 Task: Create a rule from the Routing list, Task moved to a section -> Set Priority in the project BroaderVision , set the section as Done clear the priority
Action: Mouse moved to (1321, 220)
Screenshot: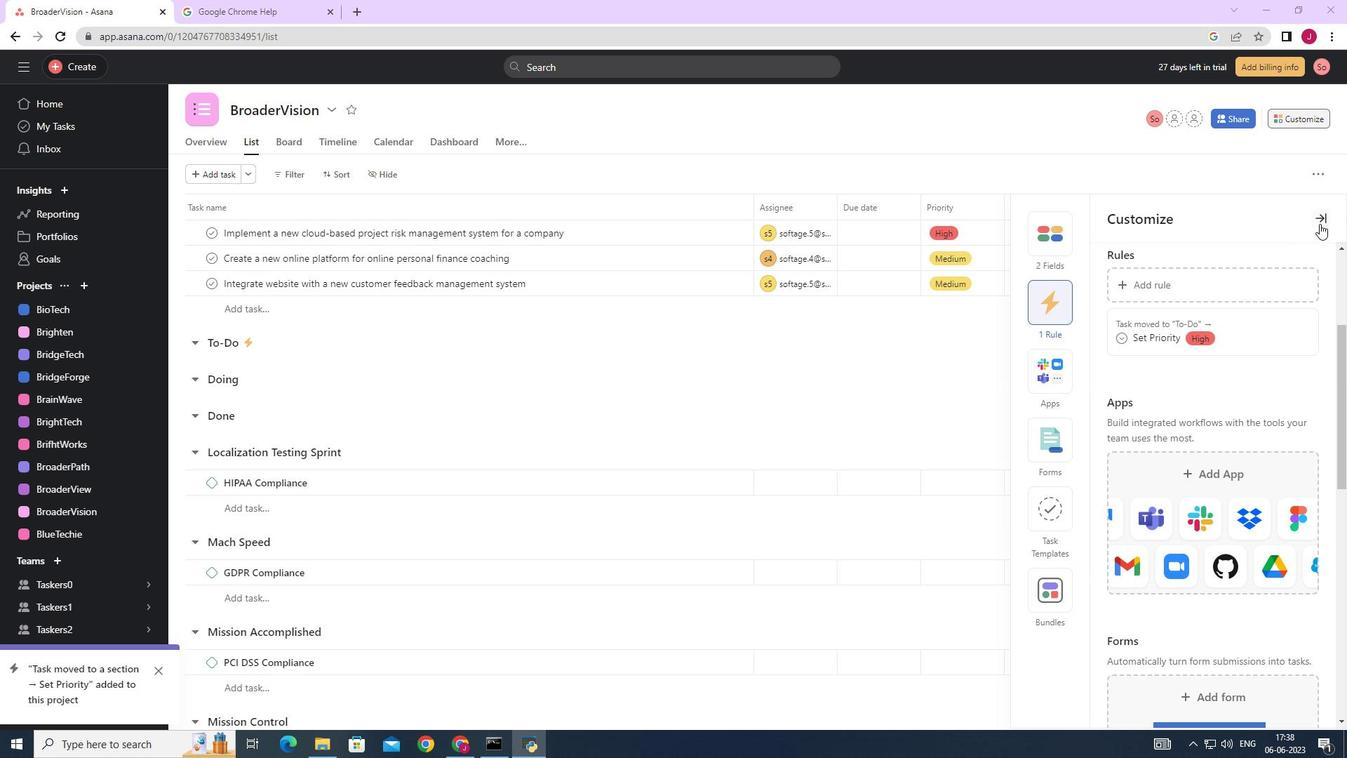 
Action: Mouse pressed left at (1321, 220)
Screenshot: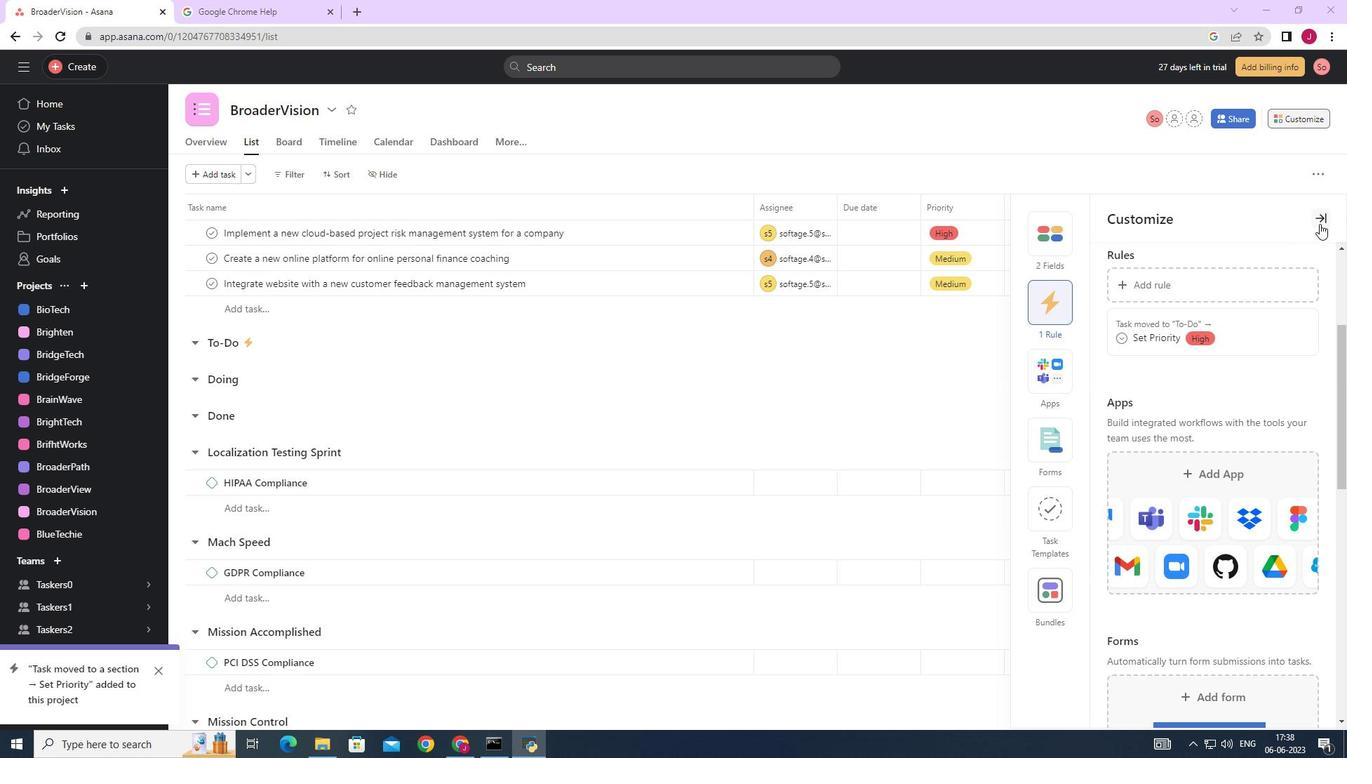 
Action: Mouse moved to (1300, 117)
Screenshot: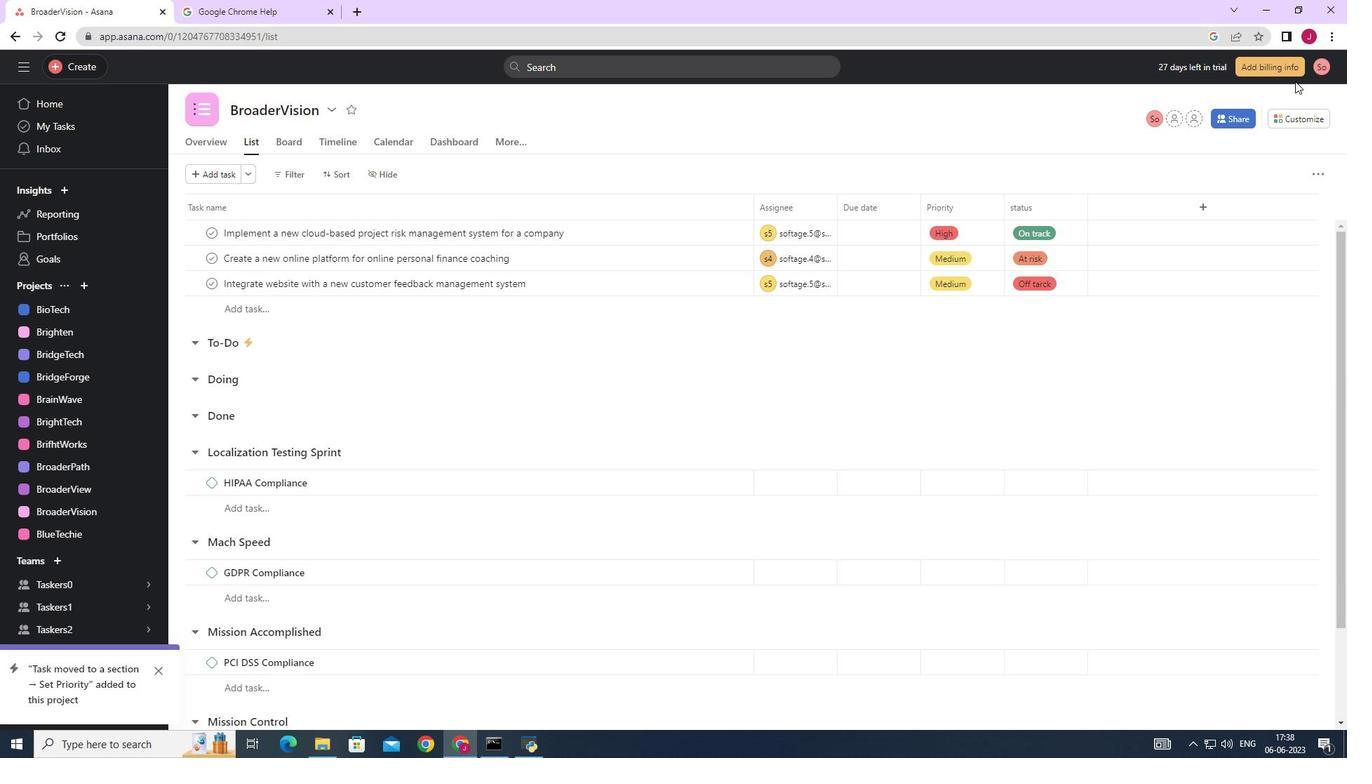
Action: Mouse pressed left at (1300, 117)
Screenshot: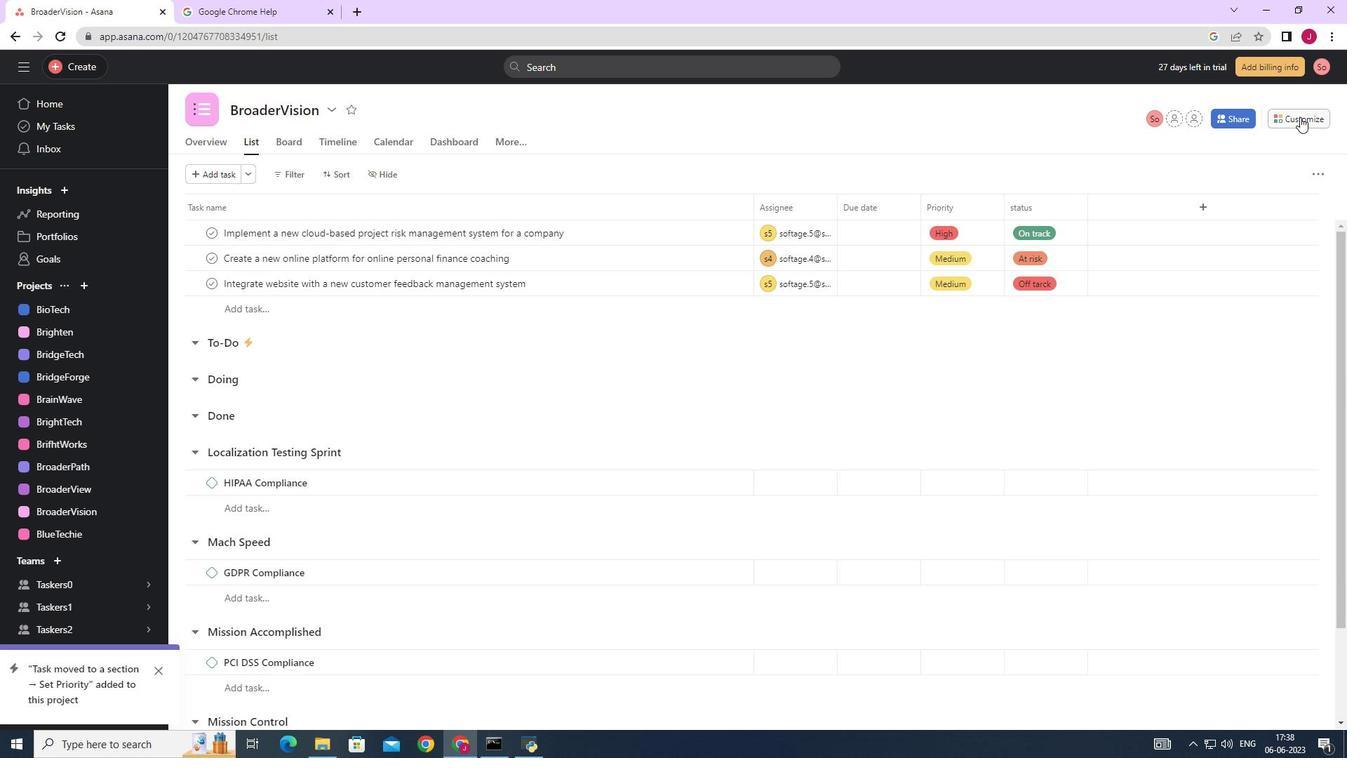 
Action: Mouse moved to (1061, 301)
Screenshot: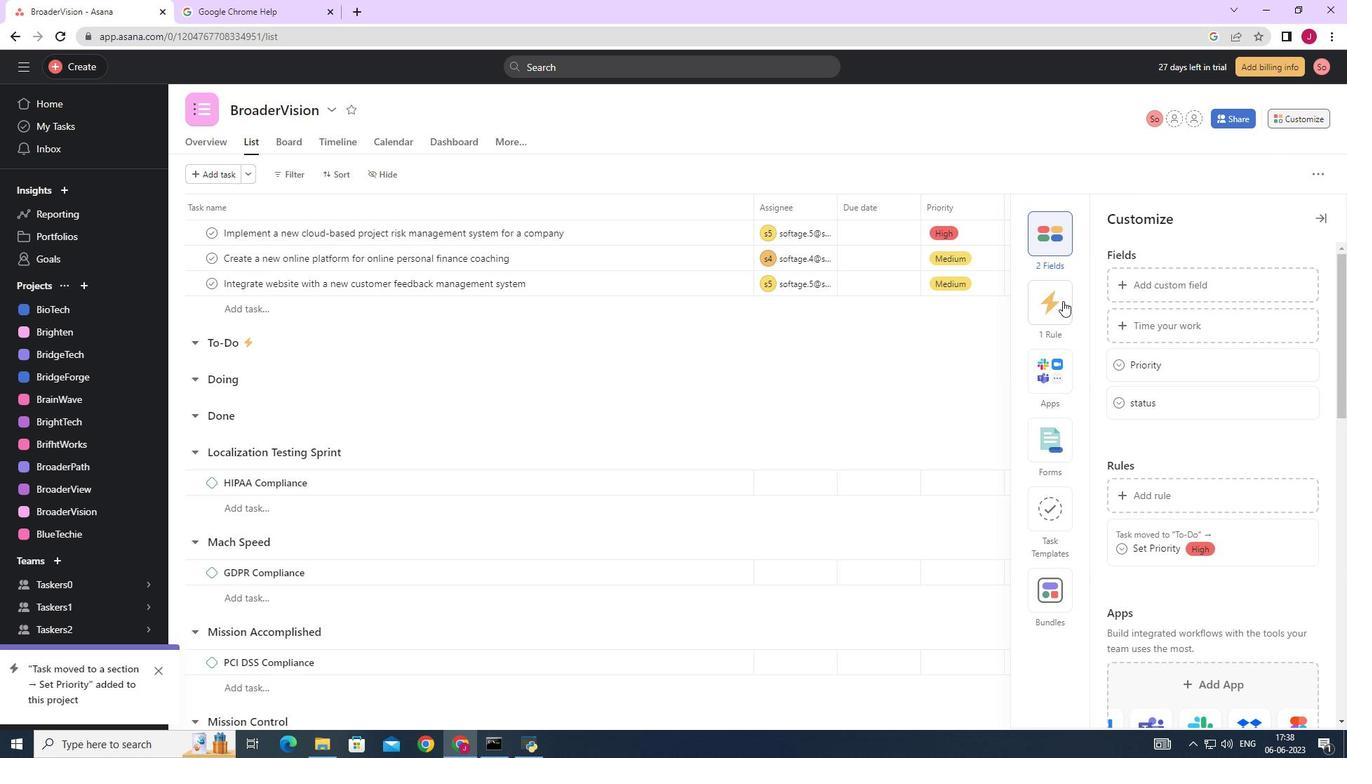 
Action: Mouse pressed left at (1061, 301)
Screenshot: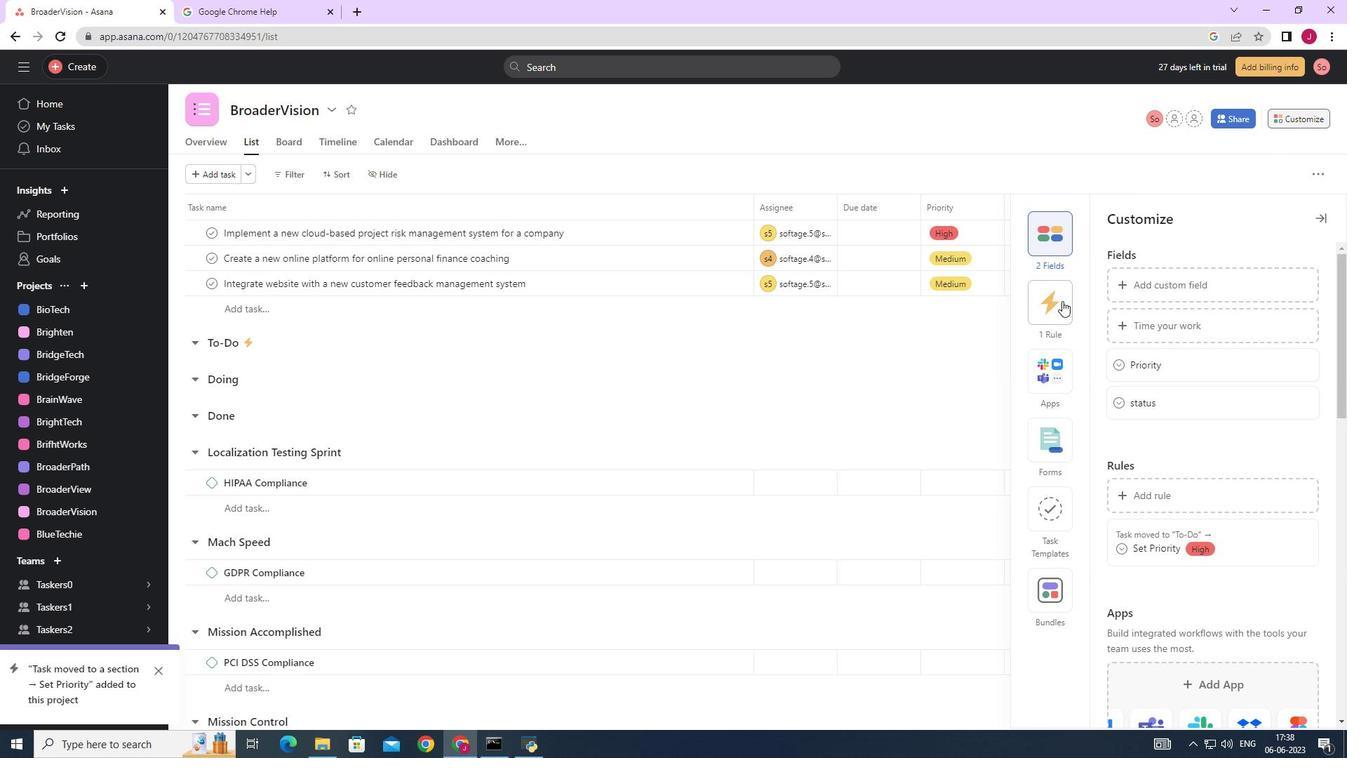 
Action: Mouse moved to (1168, 280)
Screenshot: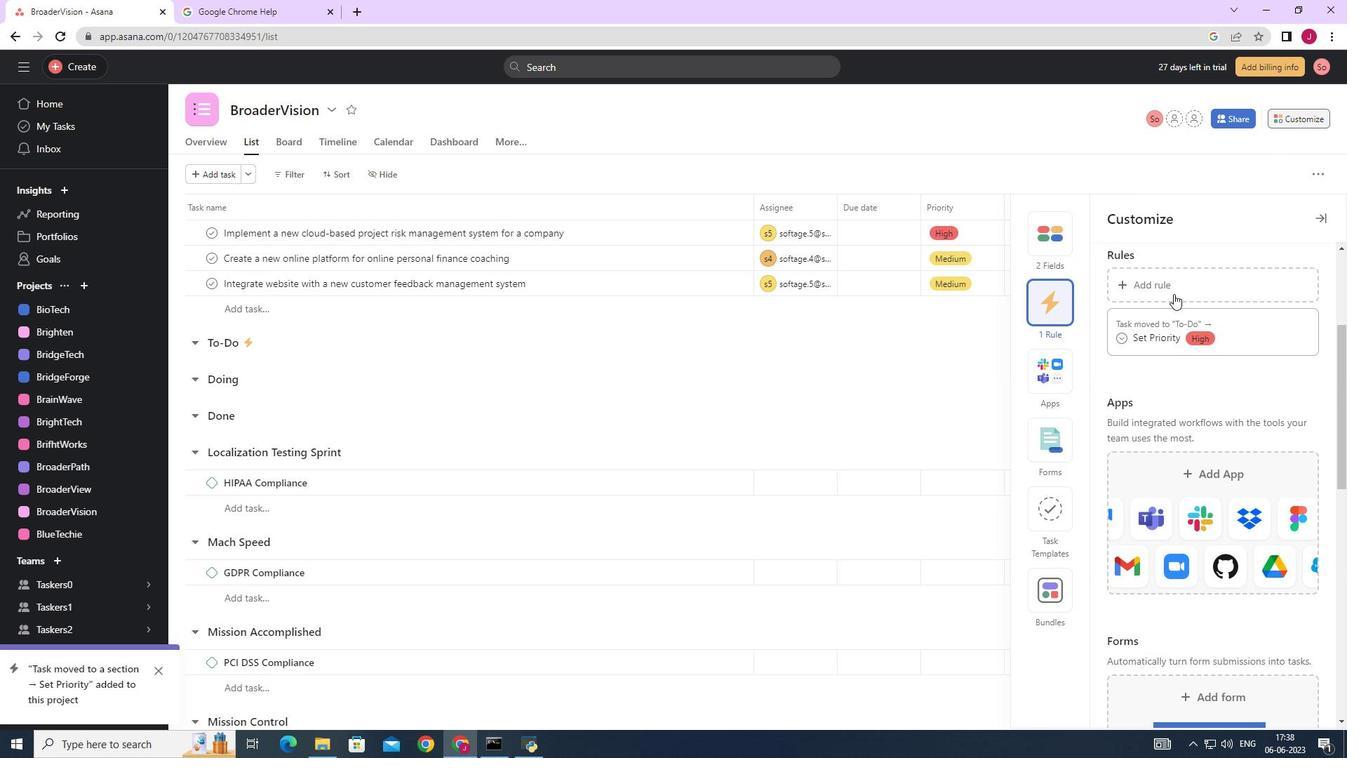 
Action: Mouse pressed left at (1168, 280)
Screenshot: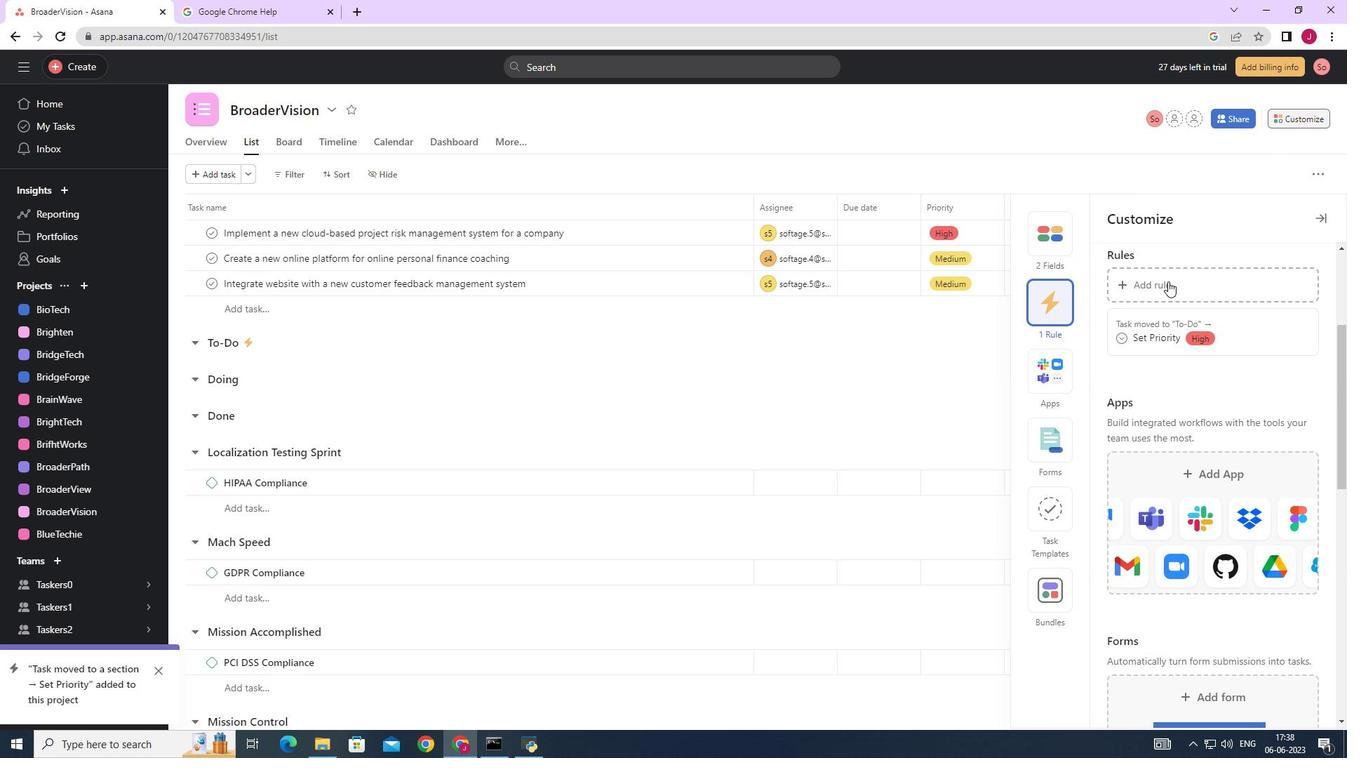 
Action: Mouse moved to (284, 184)
Screenshot: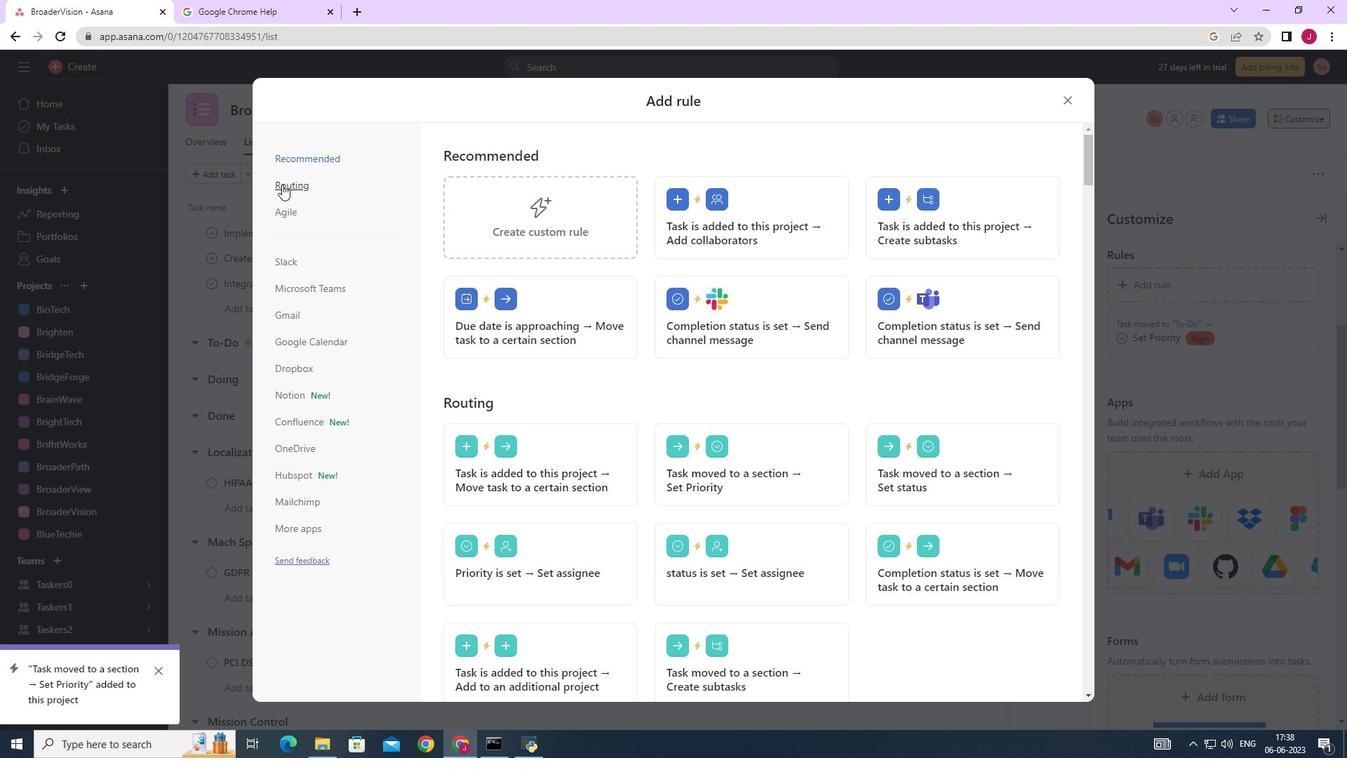
Action: Mouse pressed left at (284, 184)
Screenshot: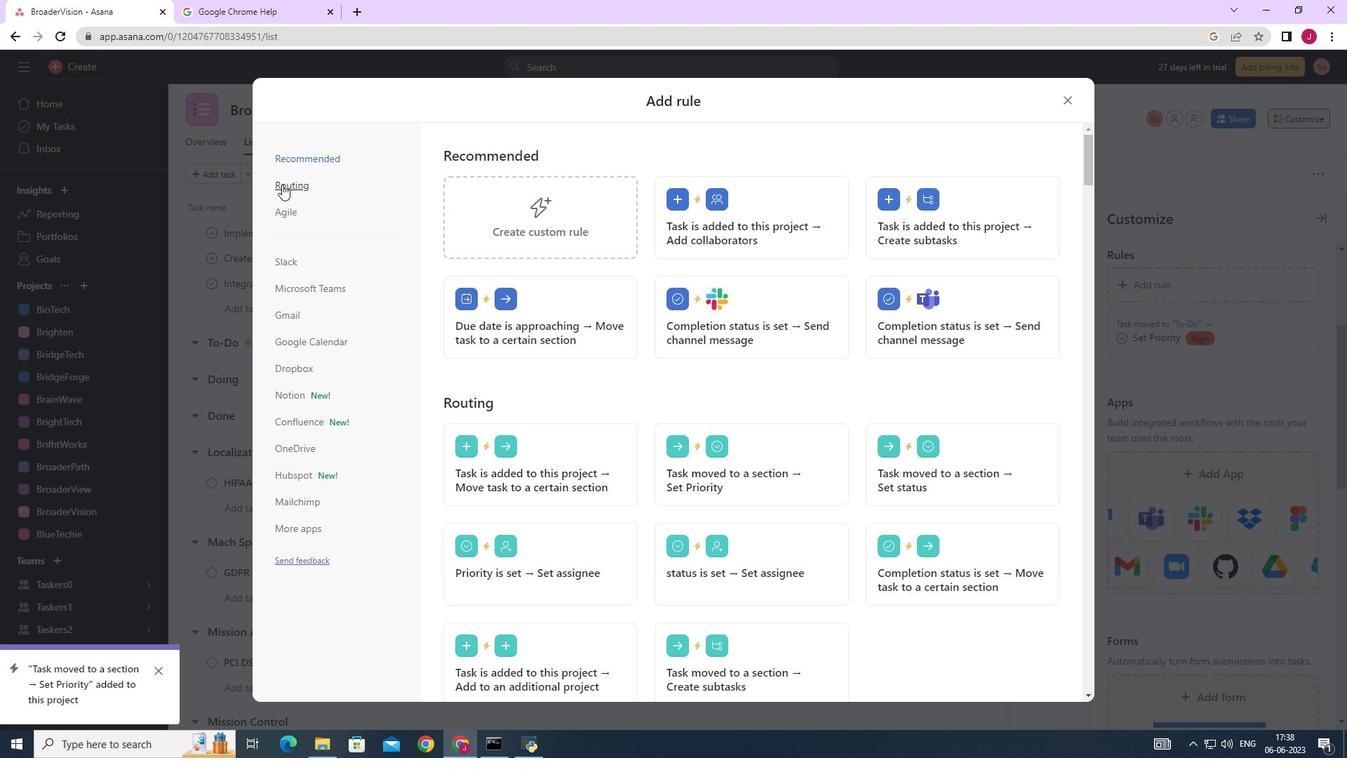 
Action: Mouse moved to (741, 218)
Screenshot: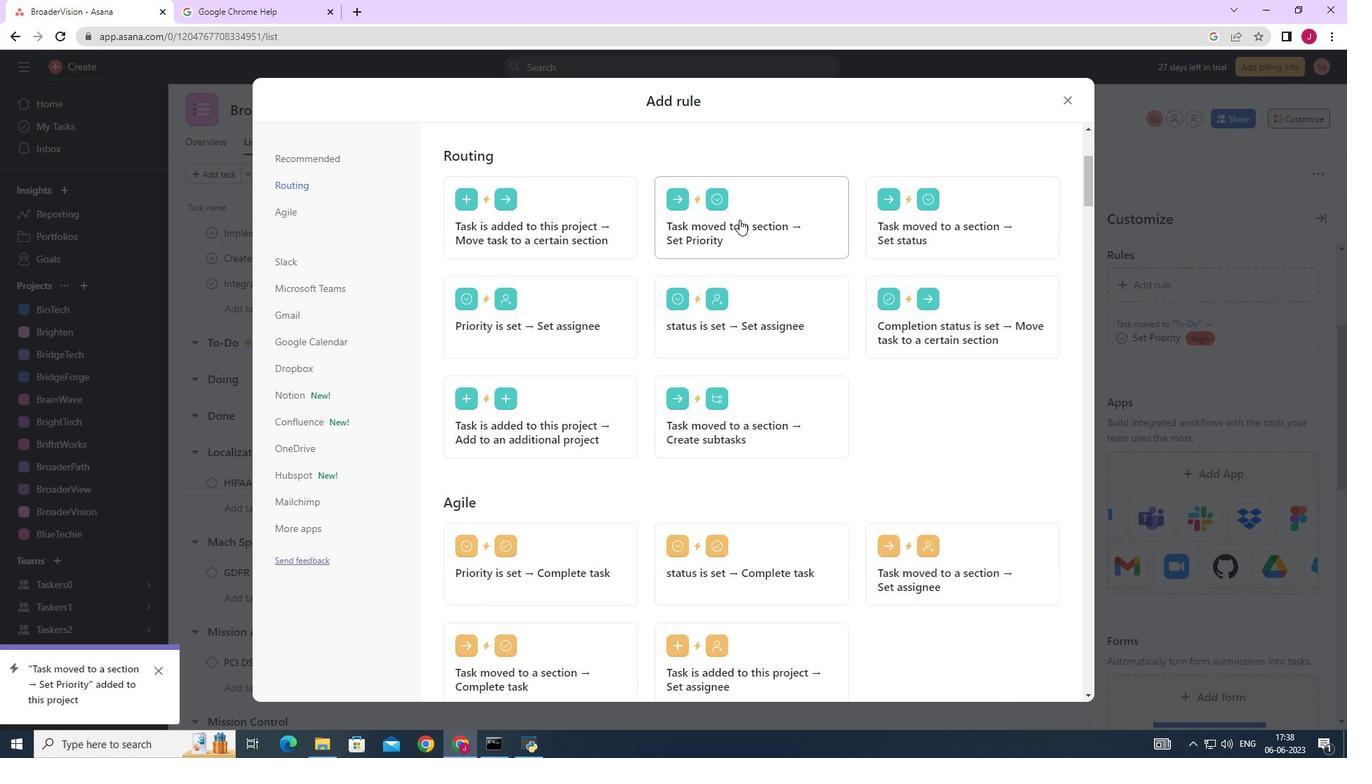 
Action: Mouse pressed left at (740, 218)
Screenshot: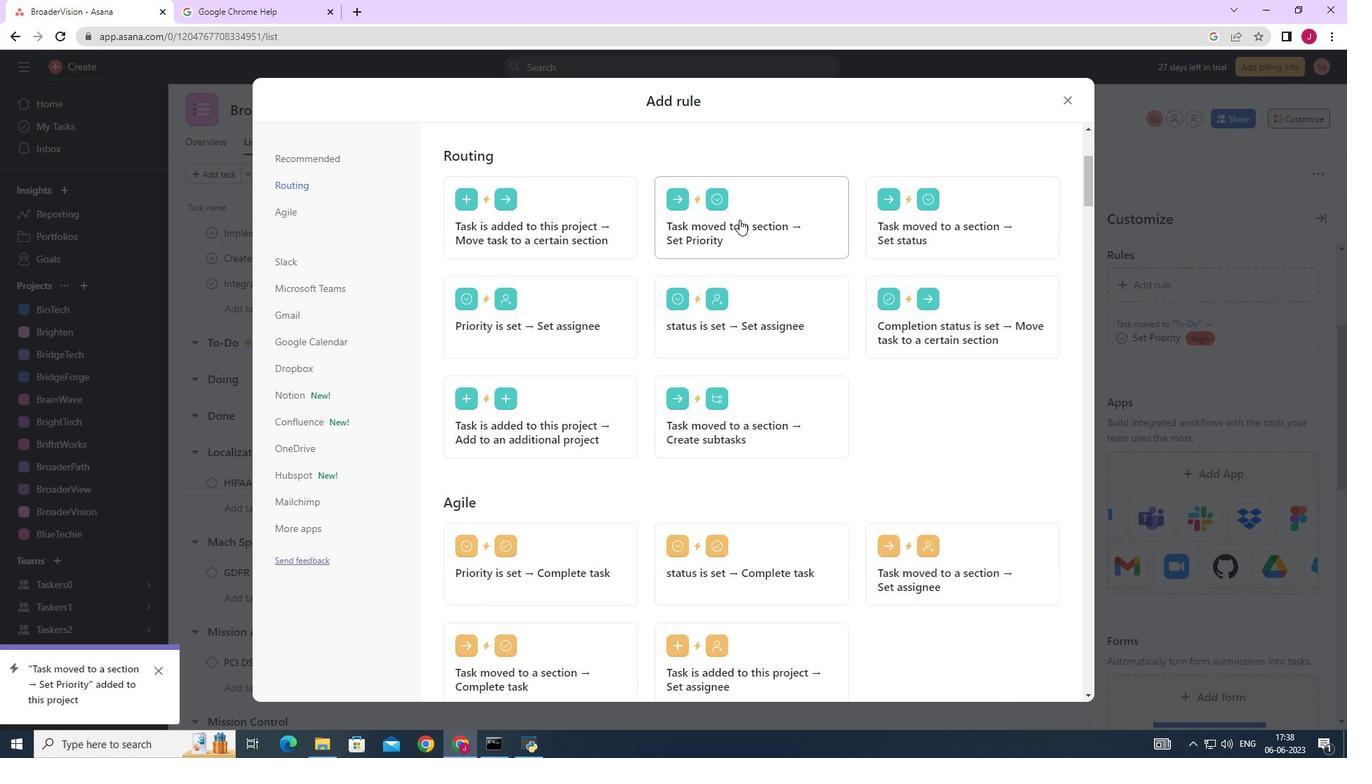 
Action: Mouse moved to (524, 381)
Screenshot: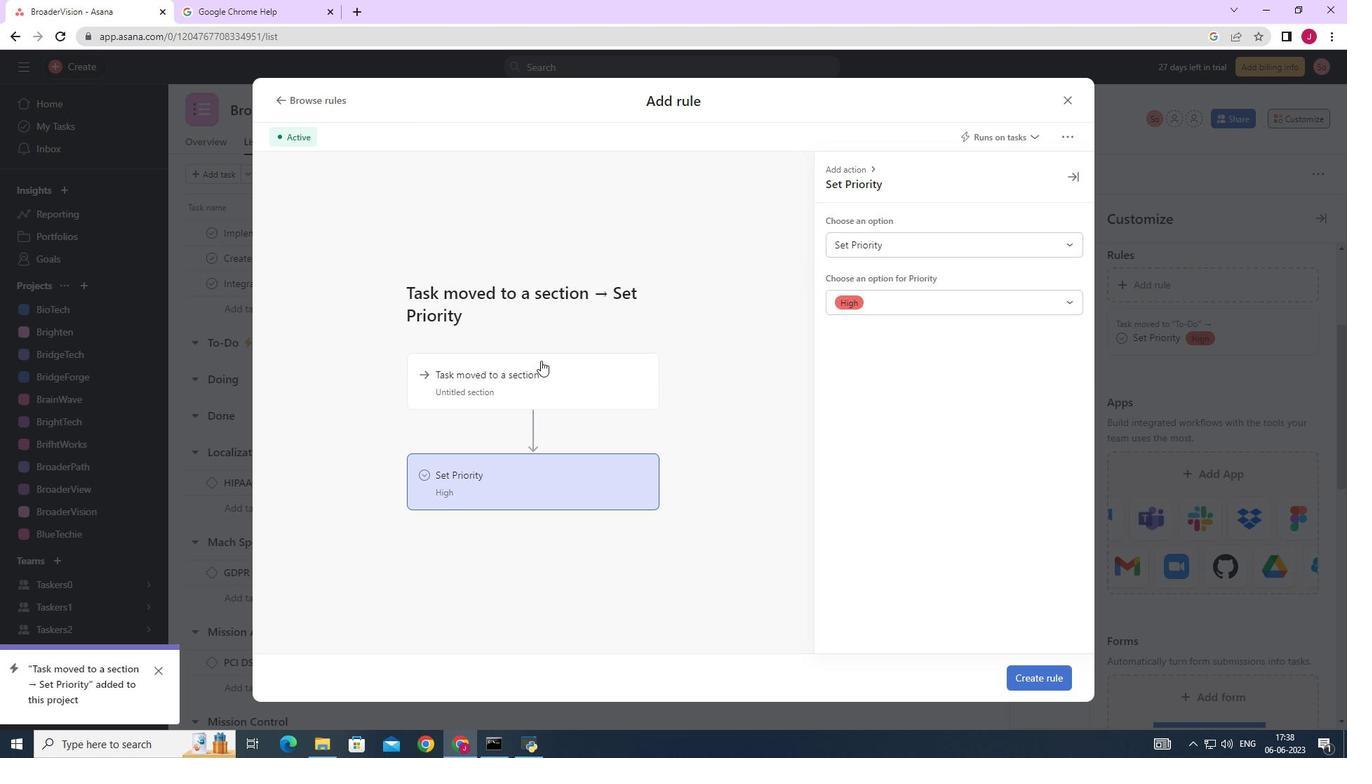 
Action: Mouse pressed left at (524, 381)
Screenshot: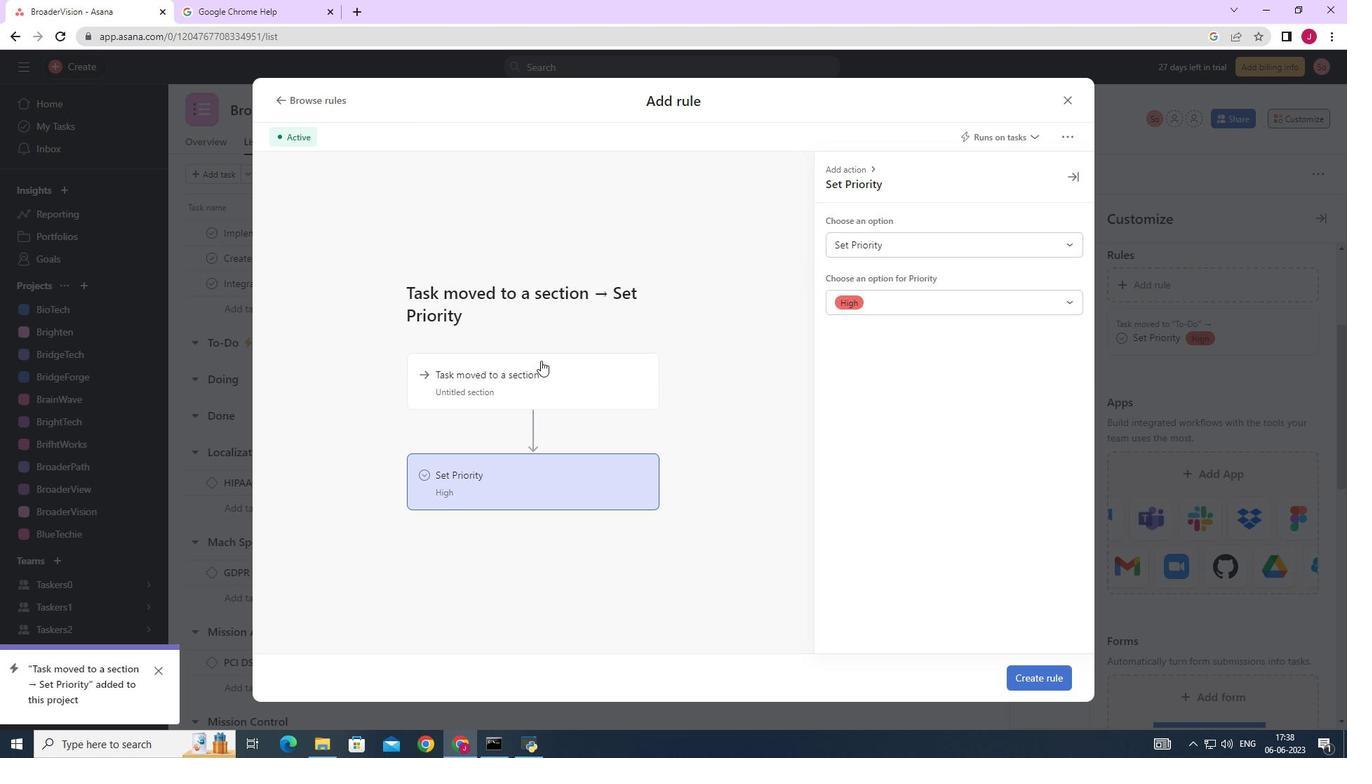 
Action: Mouse moved to (882, 247)
Screenshot: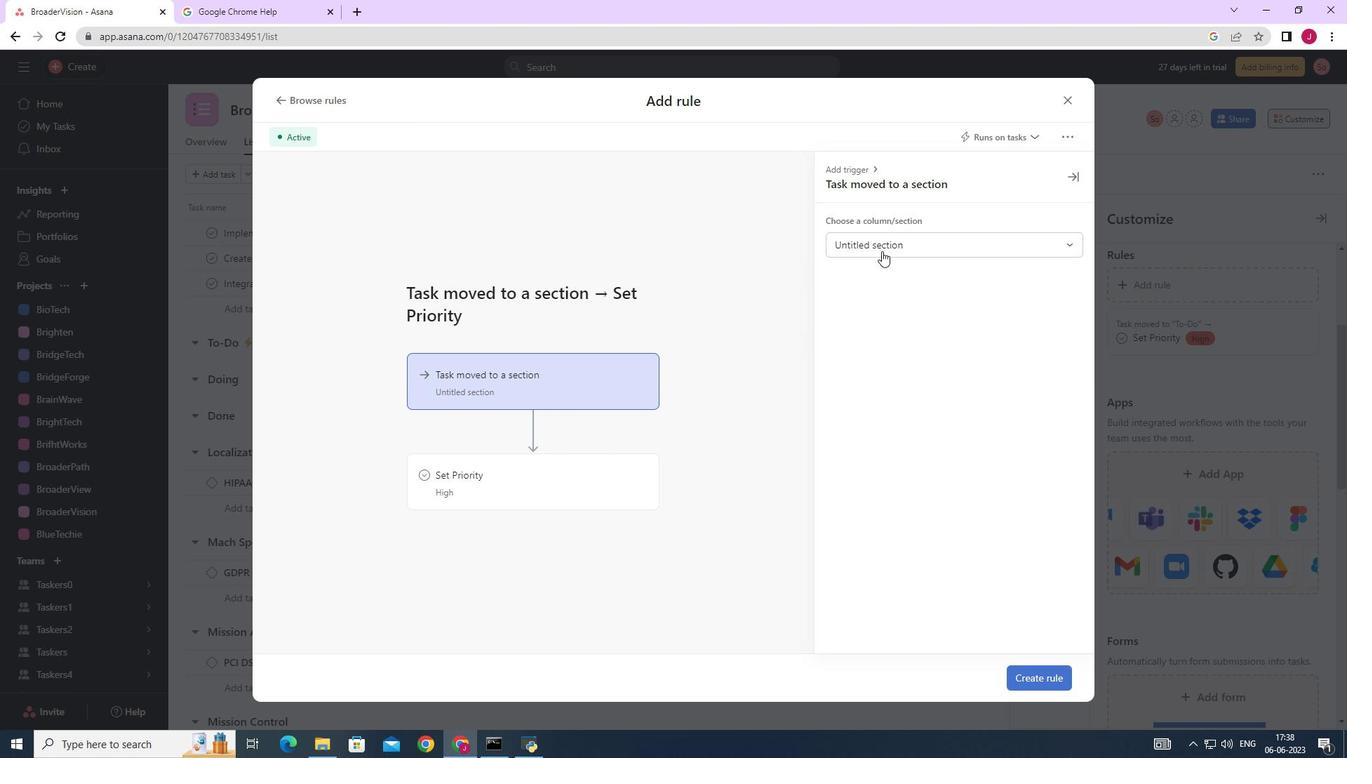 
Action: Mouse pressed left at (882, 247)
Screenshot: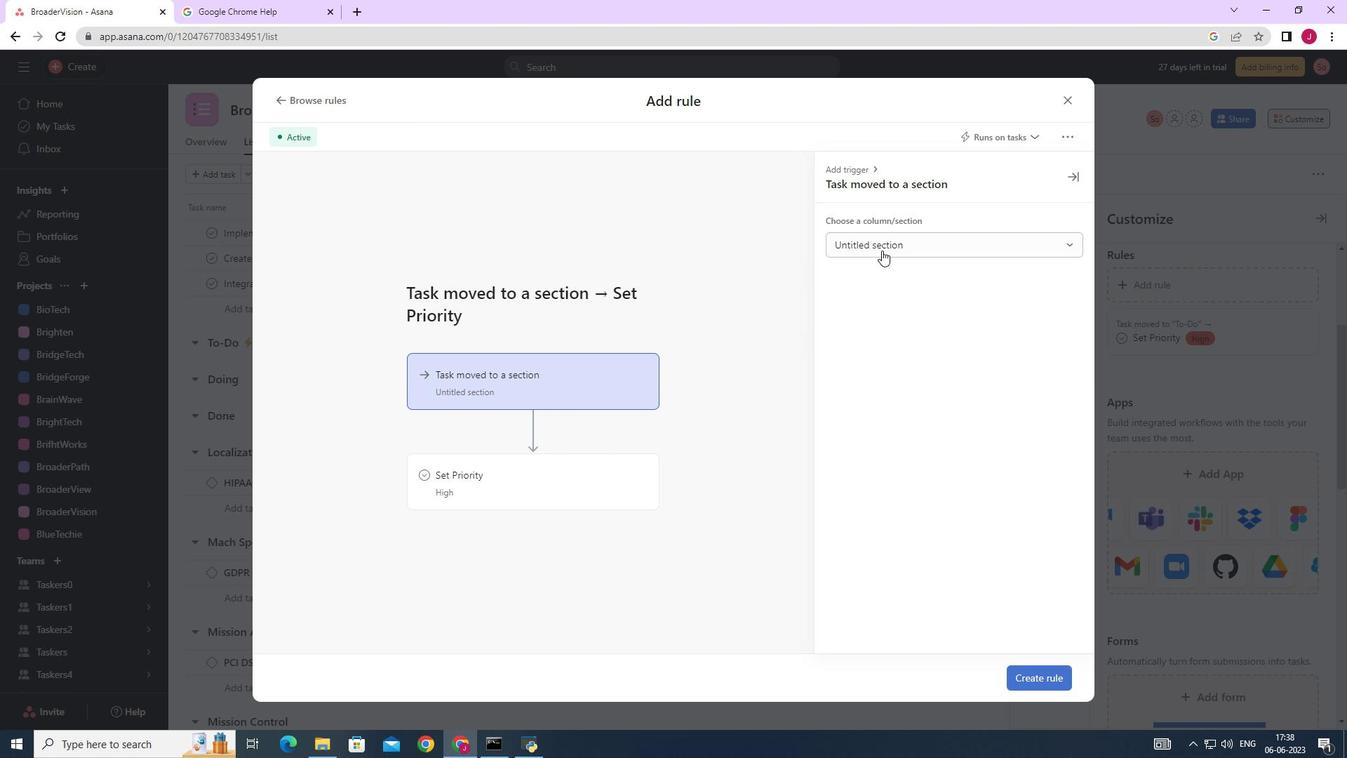 
Action: Mouse moved to (864, 346)
Screenshot: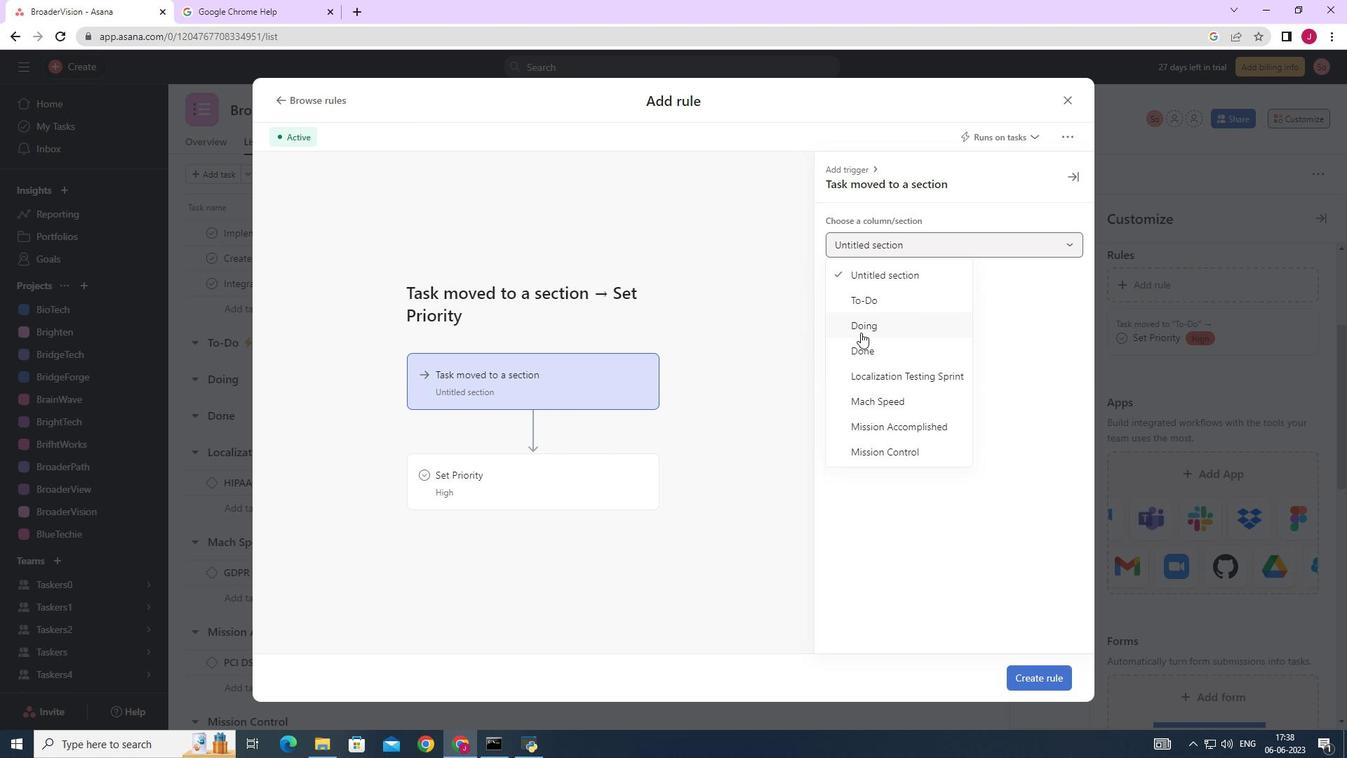 
Action: Mouse pressed left at (864, 346)
Screenshot: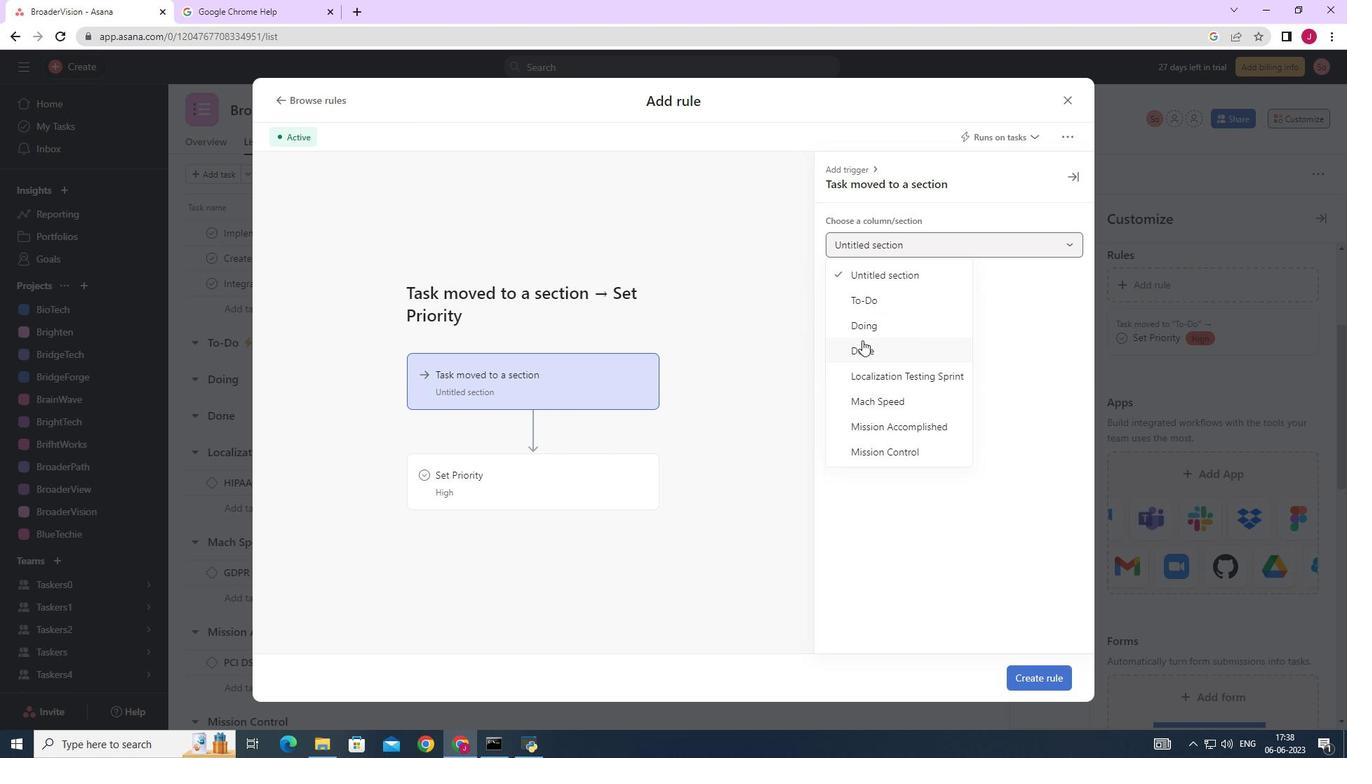 
Action: Mouse moved to (569, 484)
Screenshot: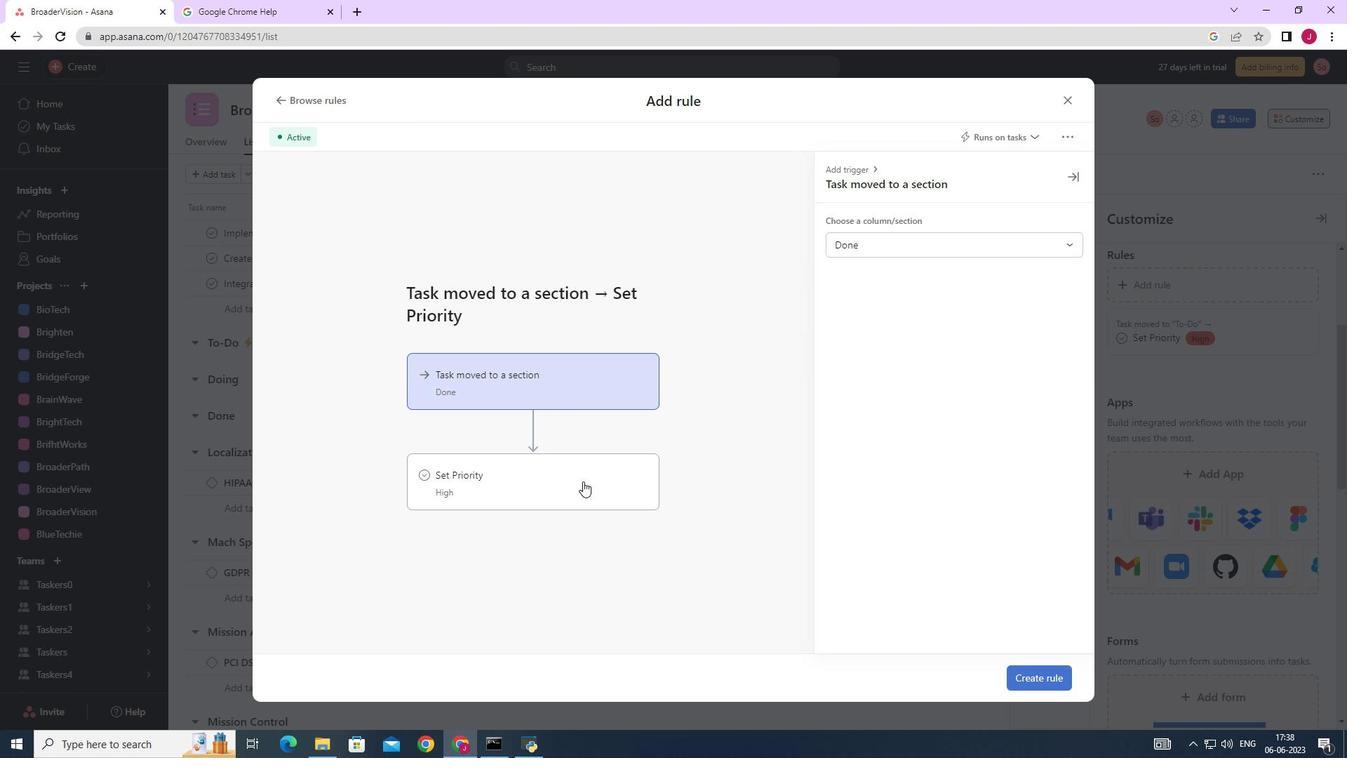 
Action: Mouse pressed left at (569, 484)
Screenshot: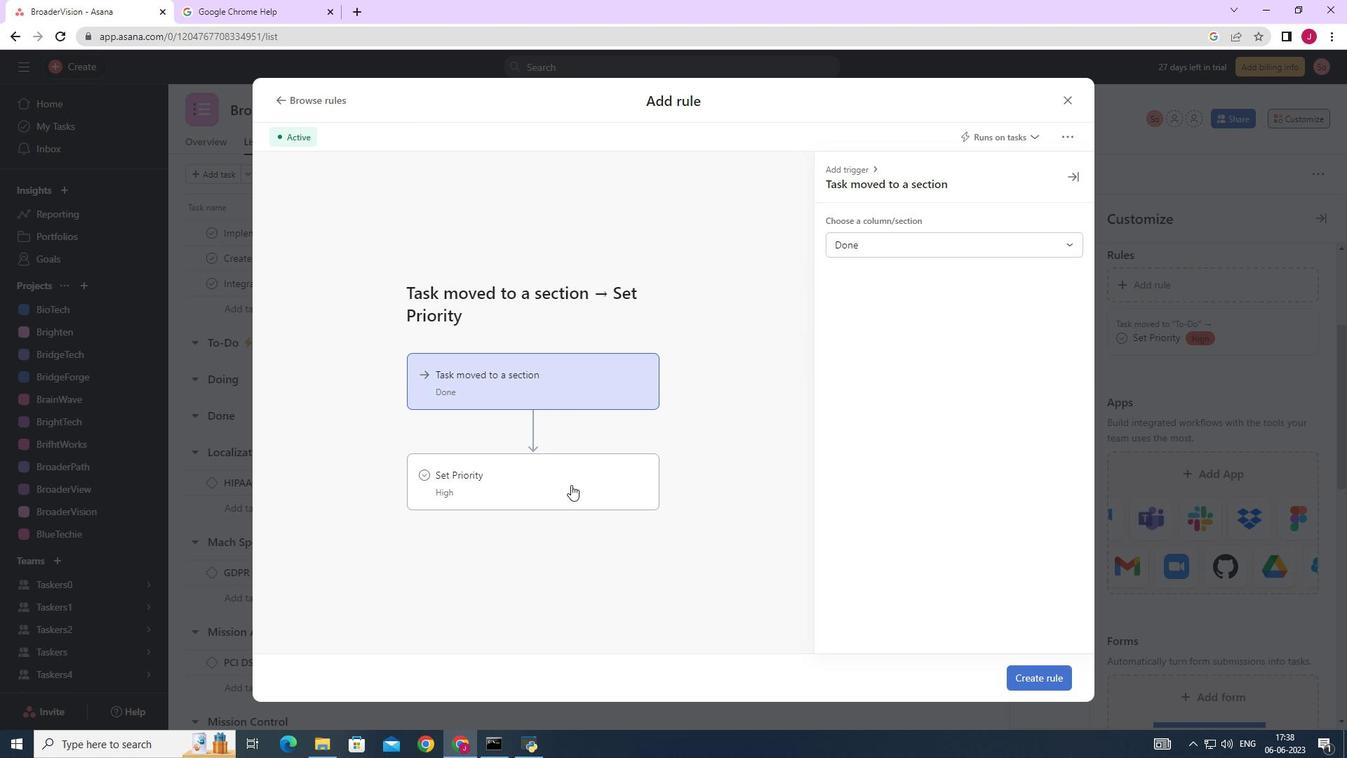 
Action: Mouse moved to (842, 238)
Screenshot: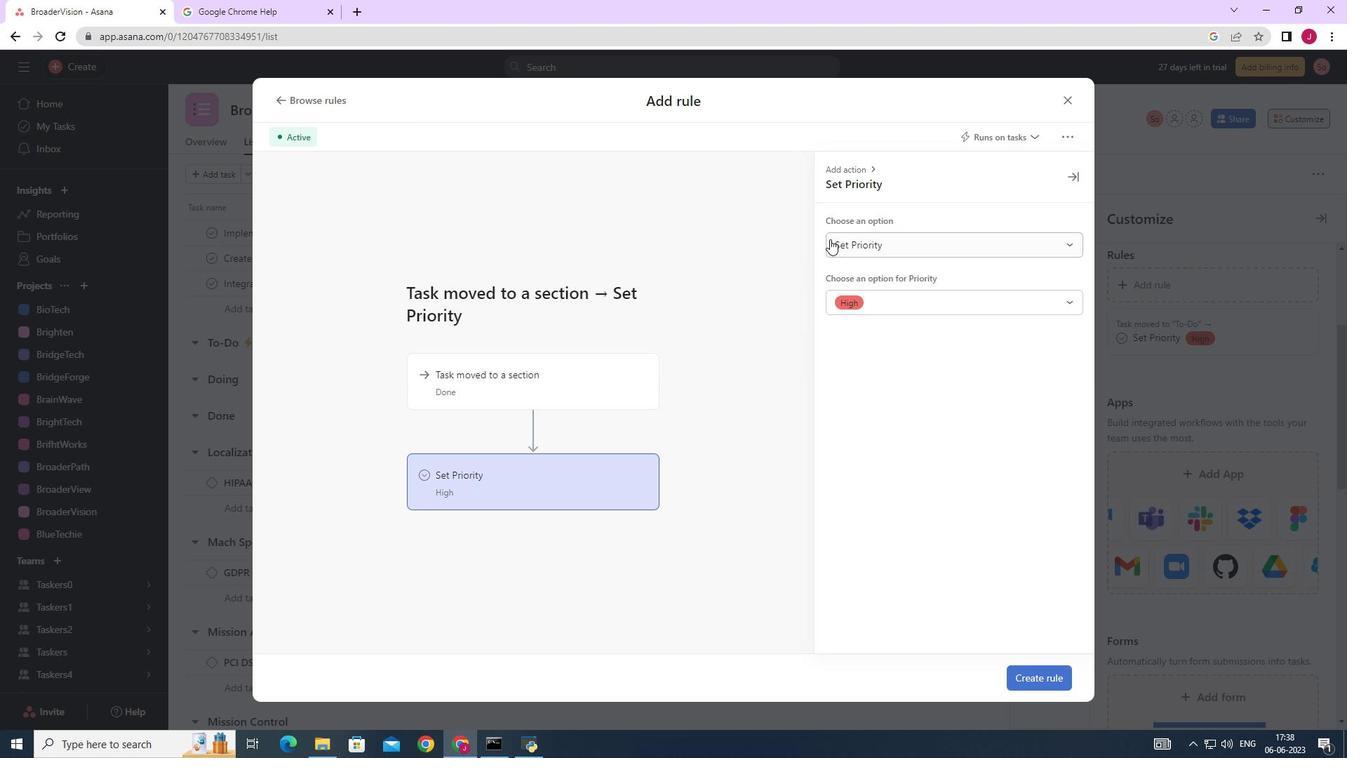 
Action: Mouse pressed left at (842, 238)
Screenshot: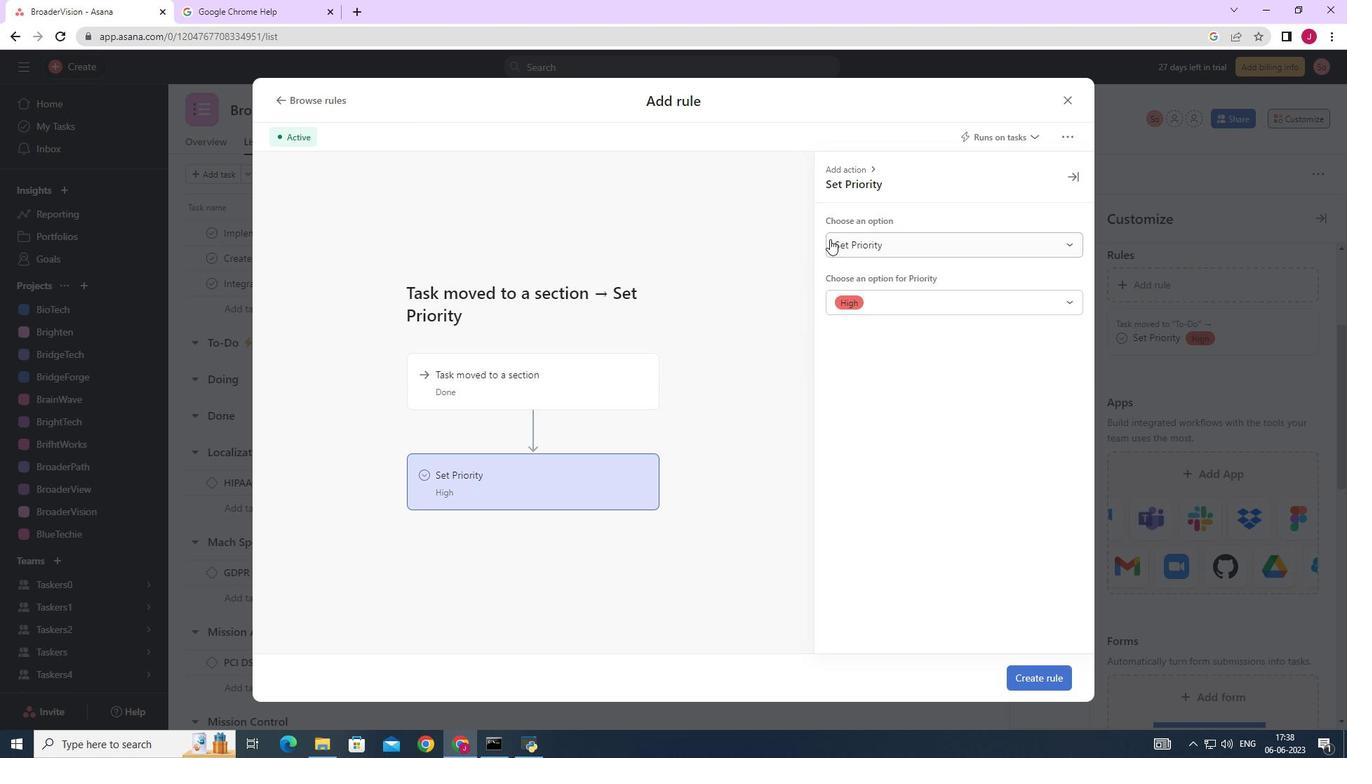 
Action: Mouse moved to (858, 308)
Screenshot: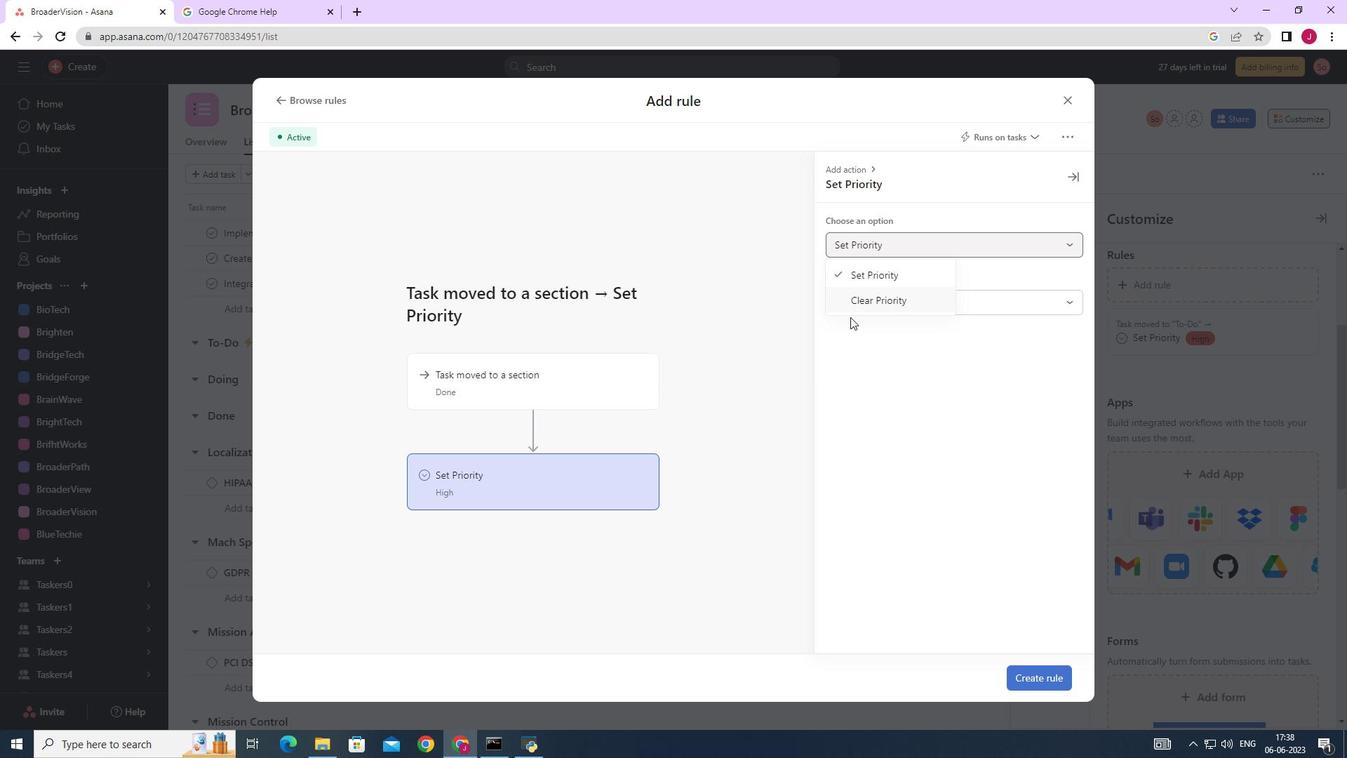 
Action: Mouse pressed left at (858, 308)
Screenshot: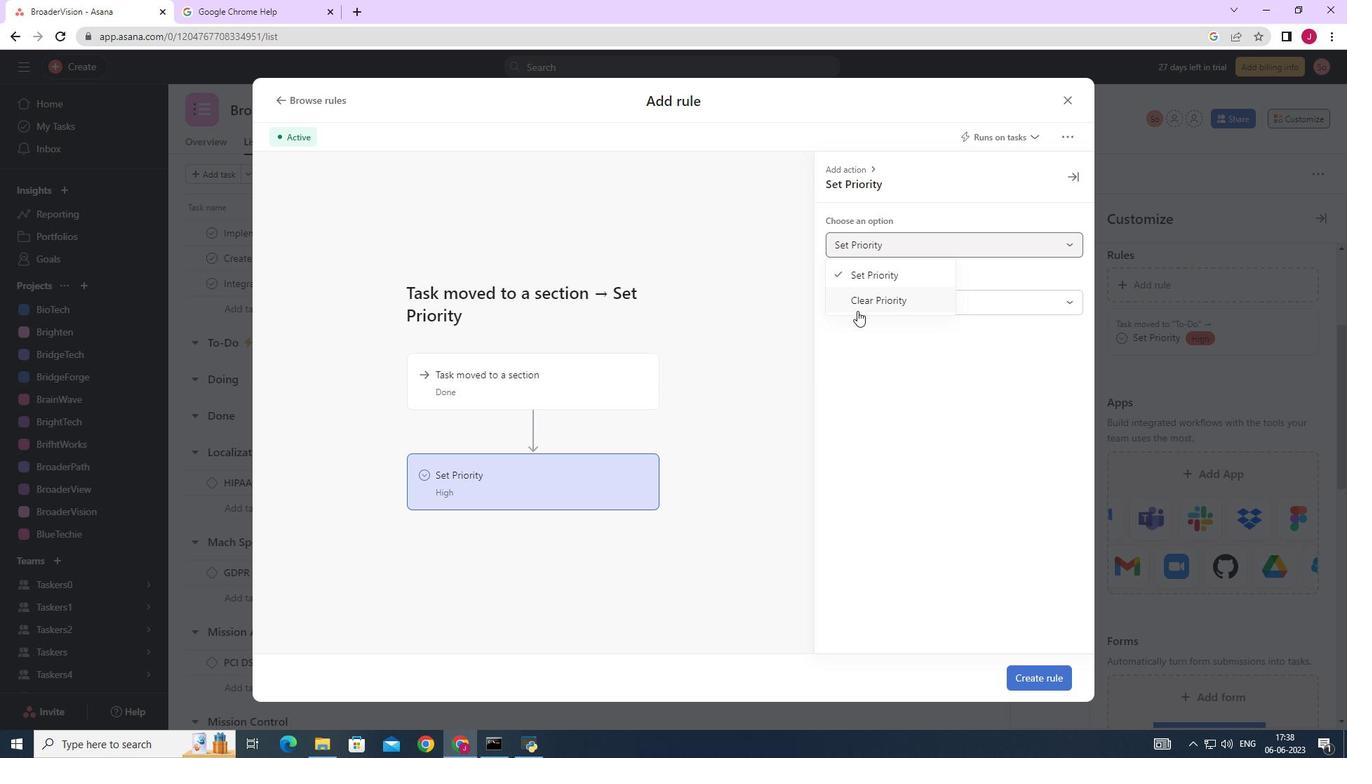 
Action: Mouse moved to (590, 499)
Screenshot: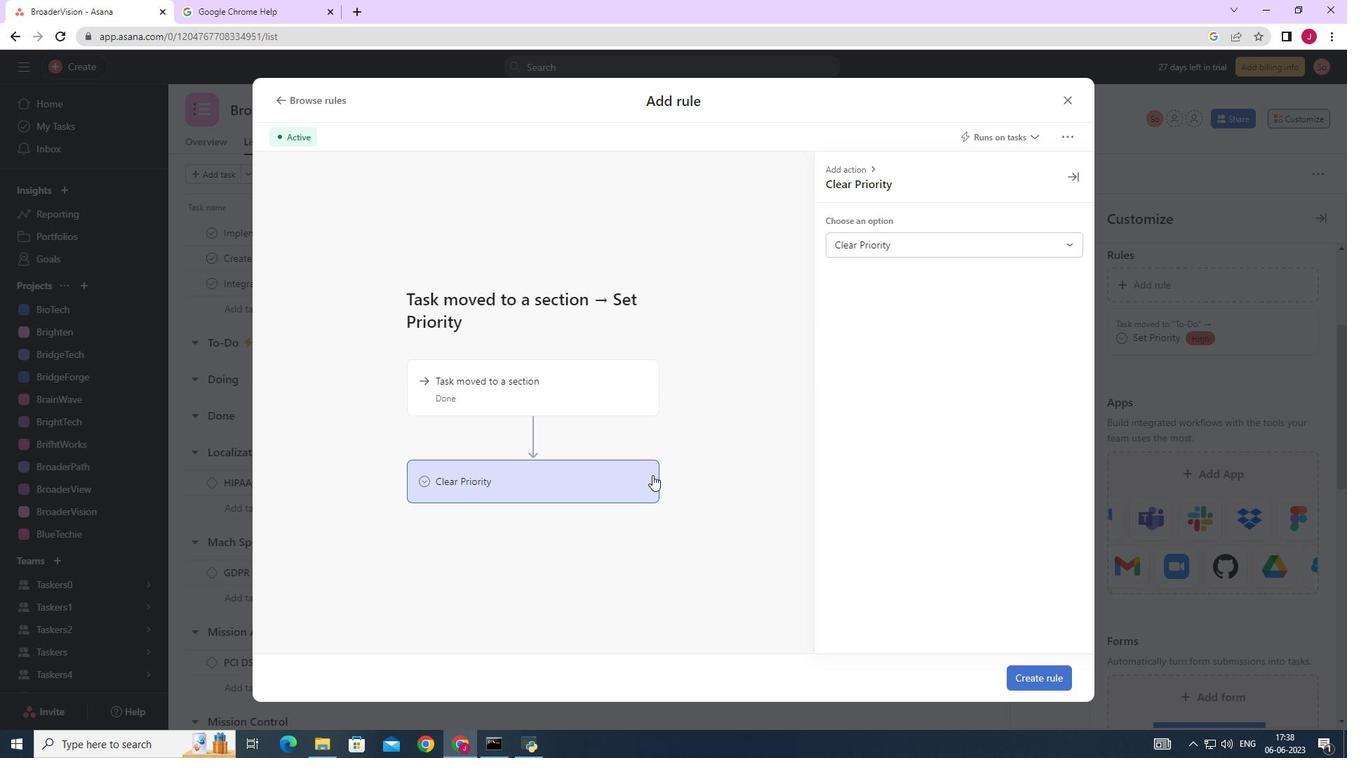
Action: Mouse pressed left at (590, 499)
Screenshot: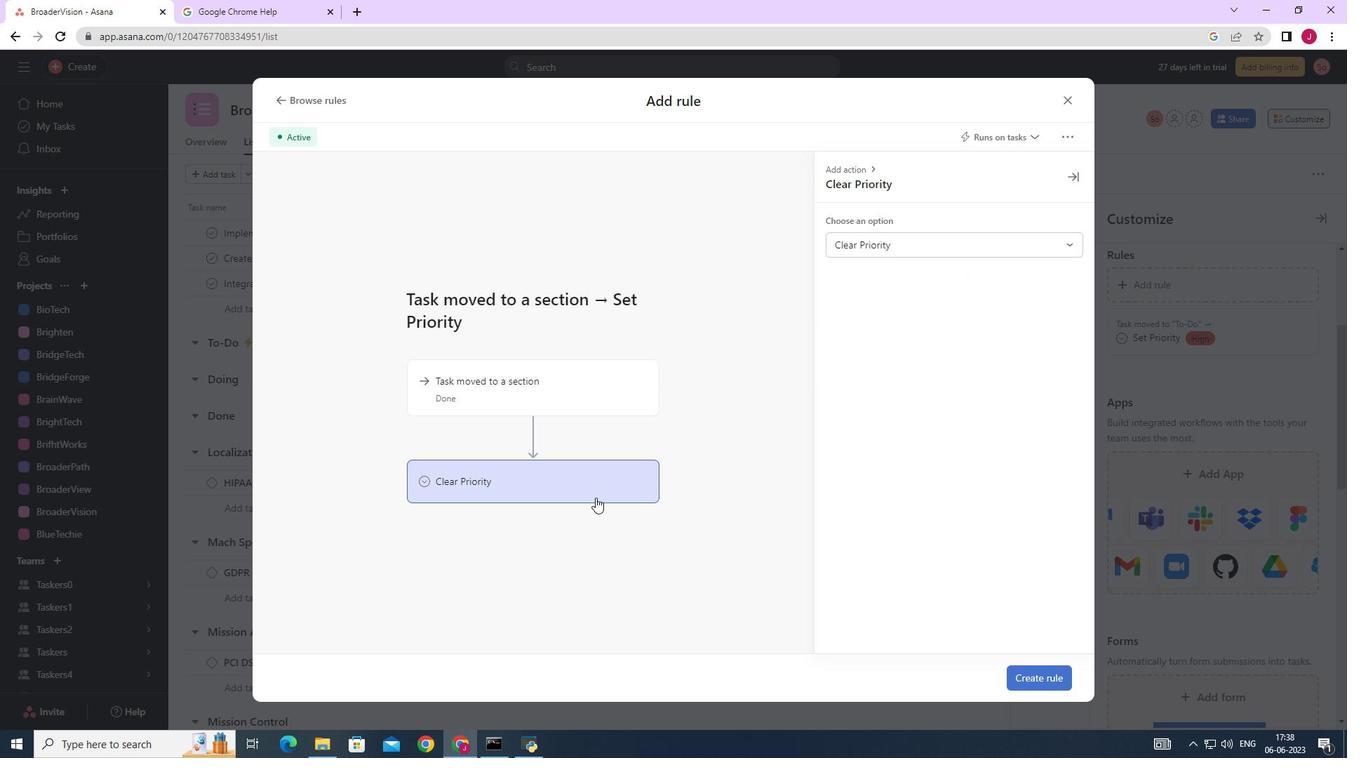 
Action: Mouse moved to (1049, 675)
Screenshot: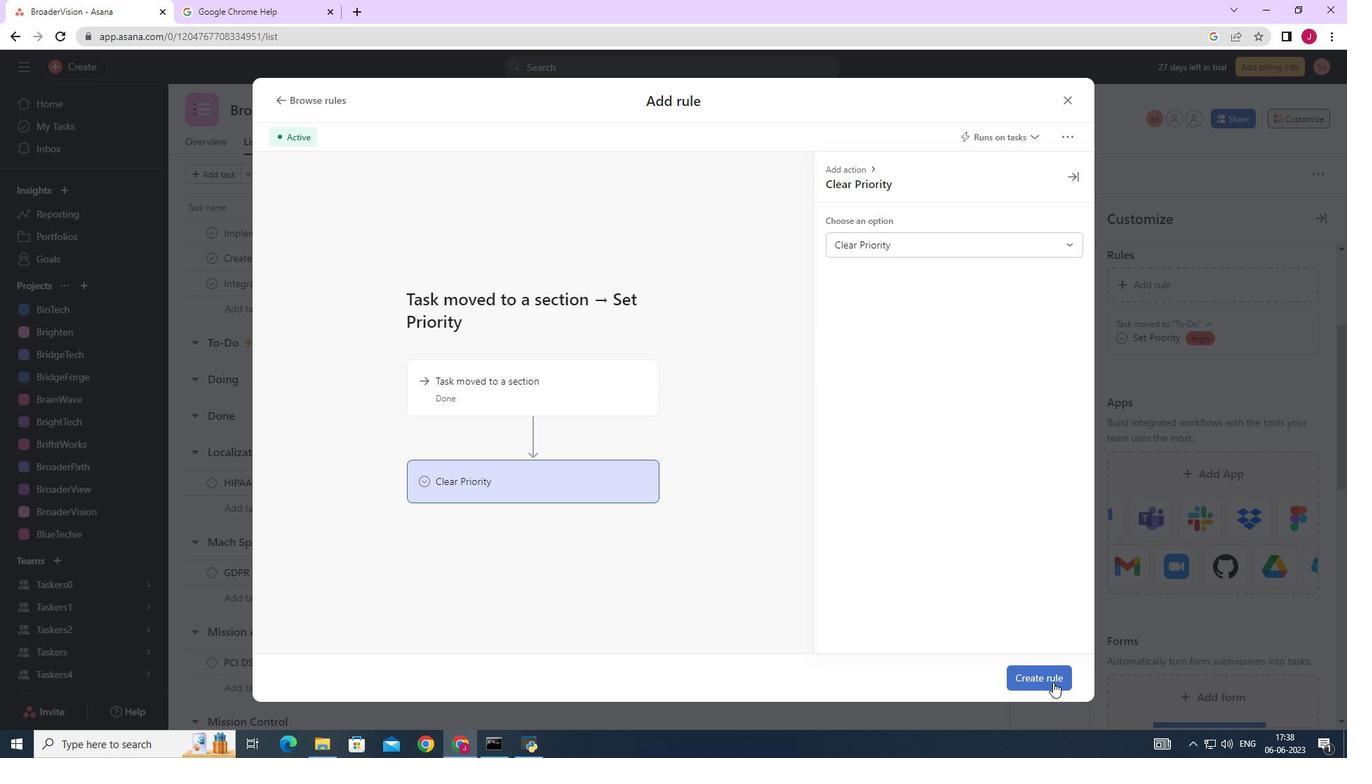 
Action: Mouse pressed left at (1049, 675)
Screenshot: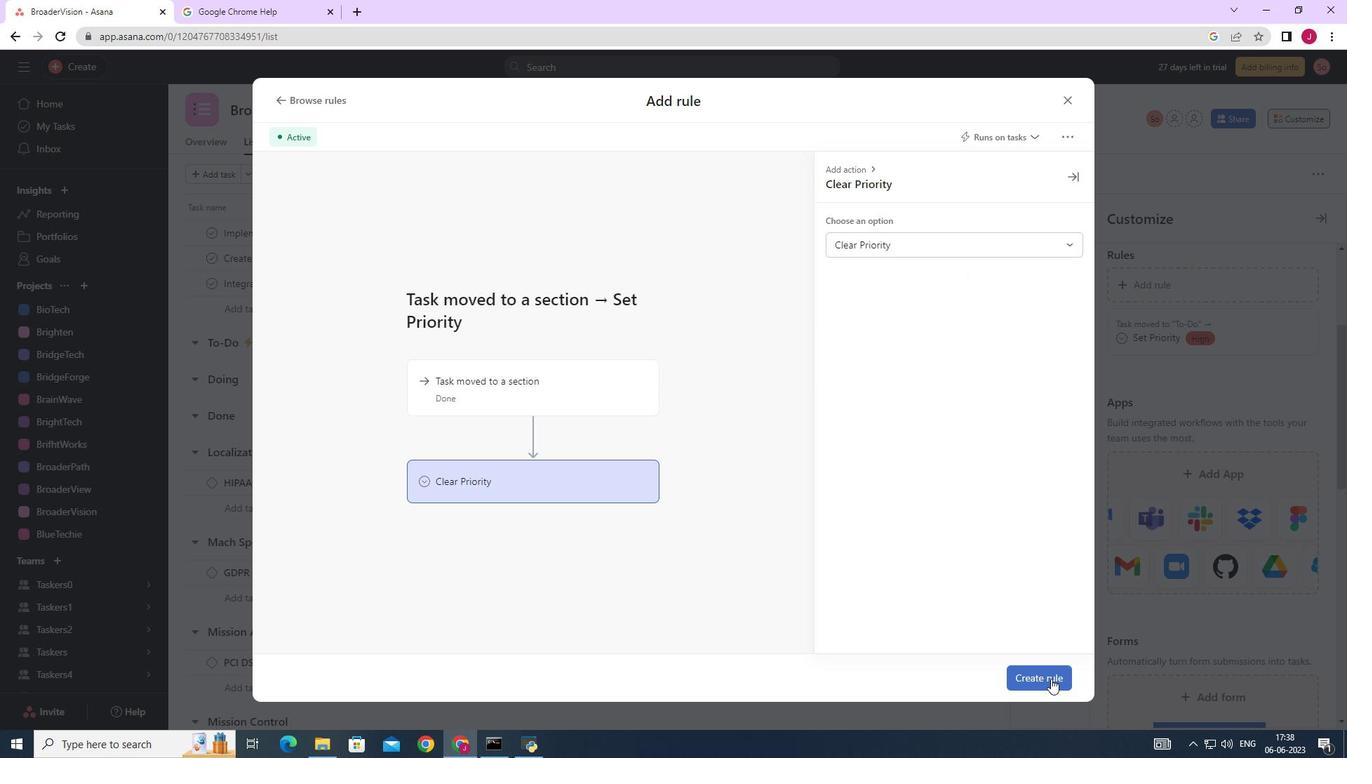 
Action: Mouse moved to (1004, 663)
Screenshot: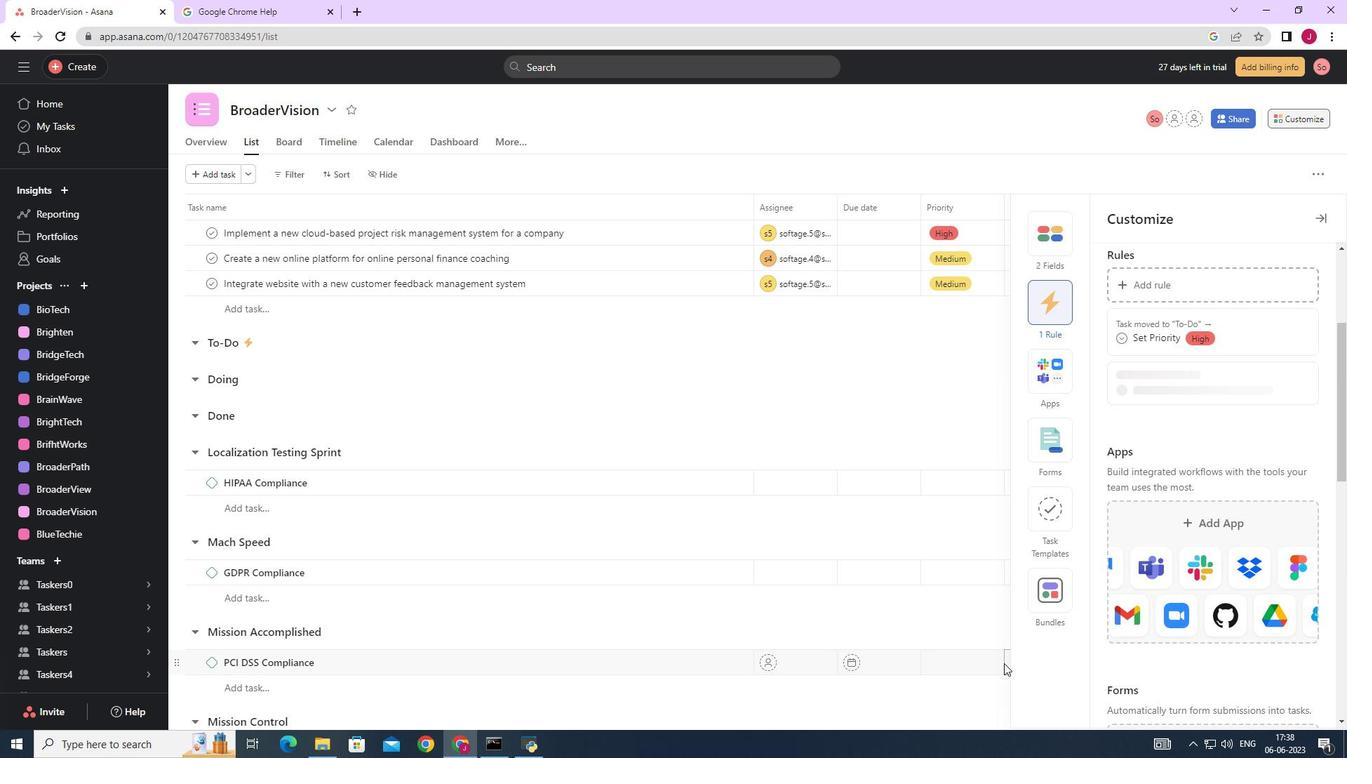 
